 Task: Create a sub task Release to Production / Go Live for the task  Integrate a new online platform for online fundraising in the project AirLink , assign it to team member softage.4@softage.net and update the status of the sub task to  On Track  , set the priority of the sub task to Low
Action: Mouse moved to (47, 327)
Screenshot: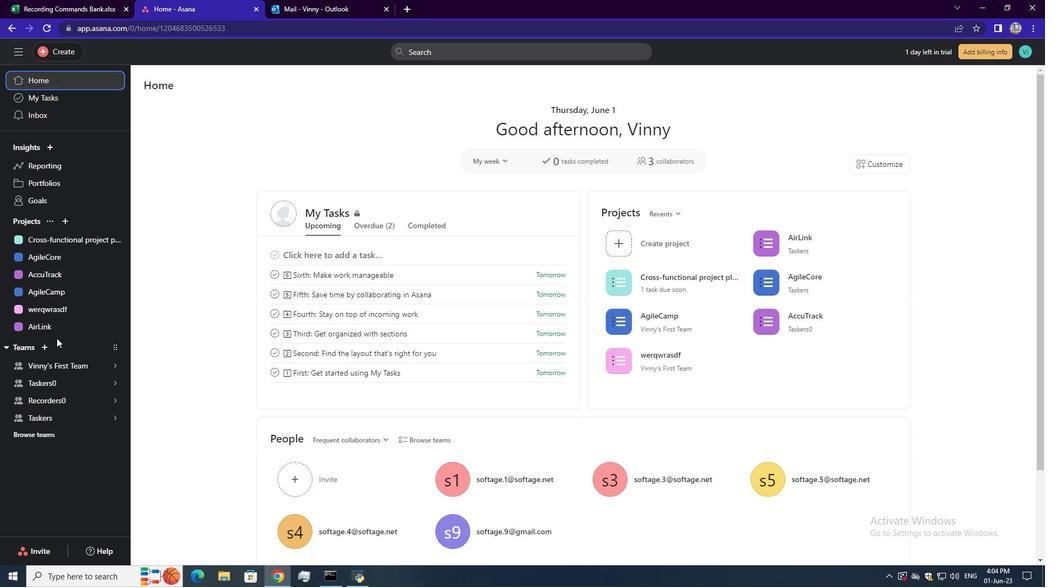 
Action: Mouse pressed left at (47, 327)
Screenshot: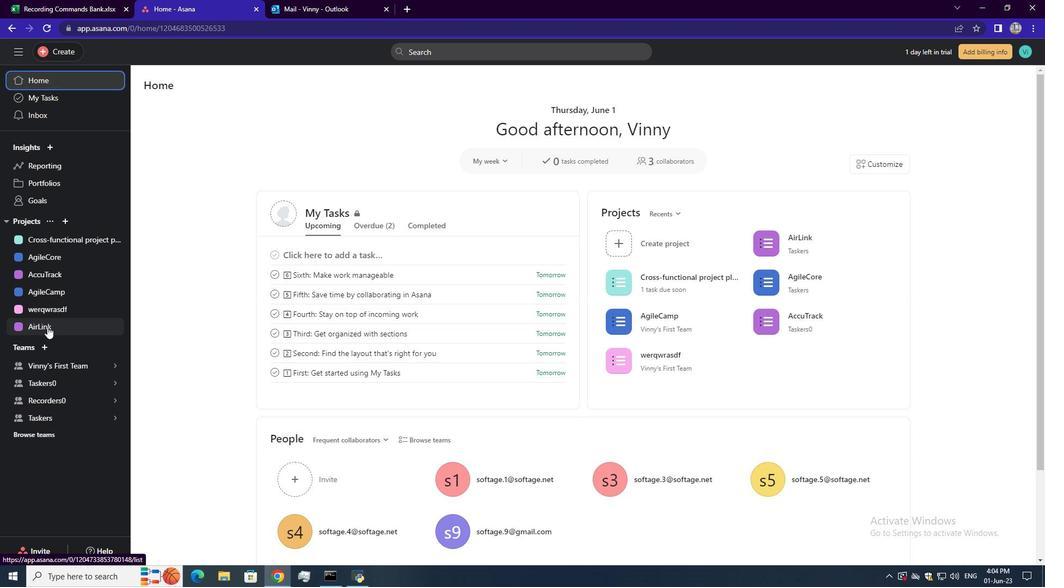 
Action: Mouse moved to (404, 240)
Screenshot: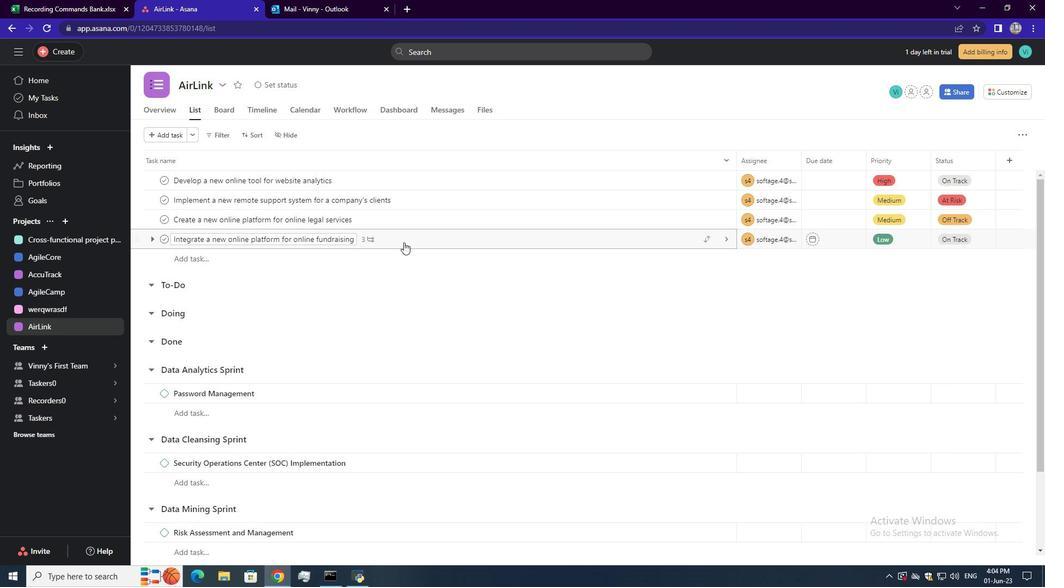 
Action: Mouse pressed left at (404, 240)
Screenshot: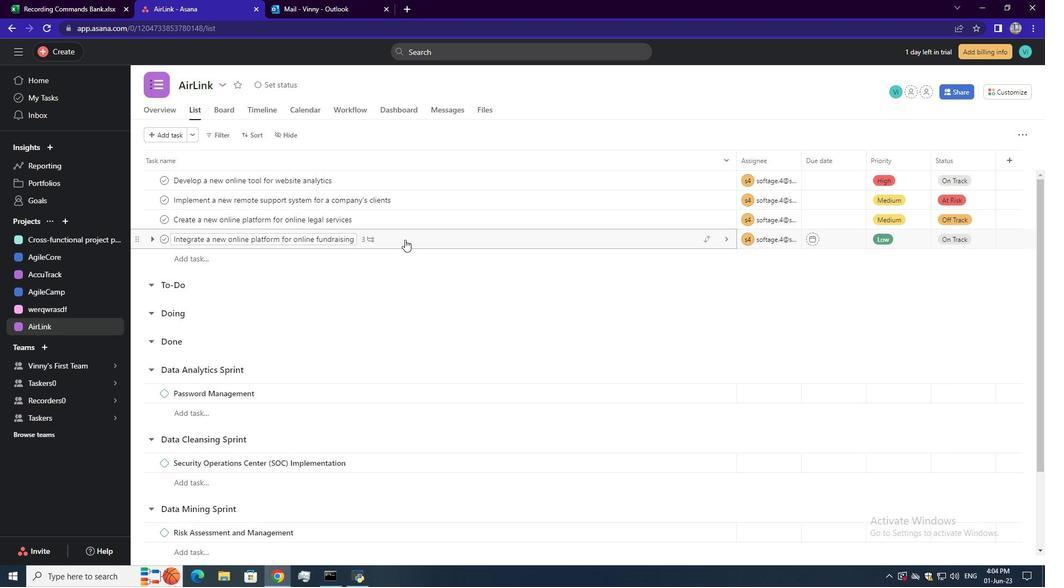 
Action: Mouse moved to (732, 279)
Screenshot: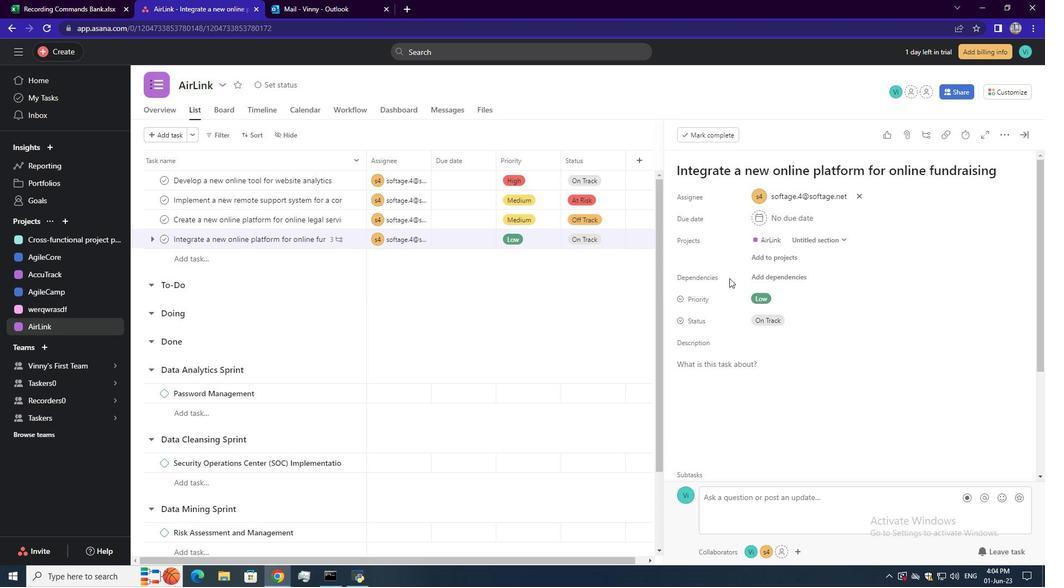 
Action: Mouse scrolled (732, 279) with delta (0, 0)
Screenshot: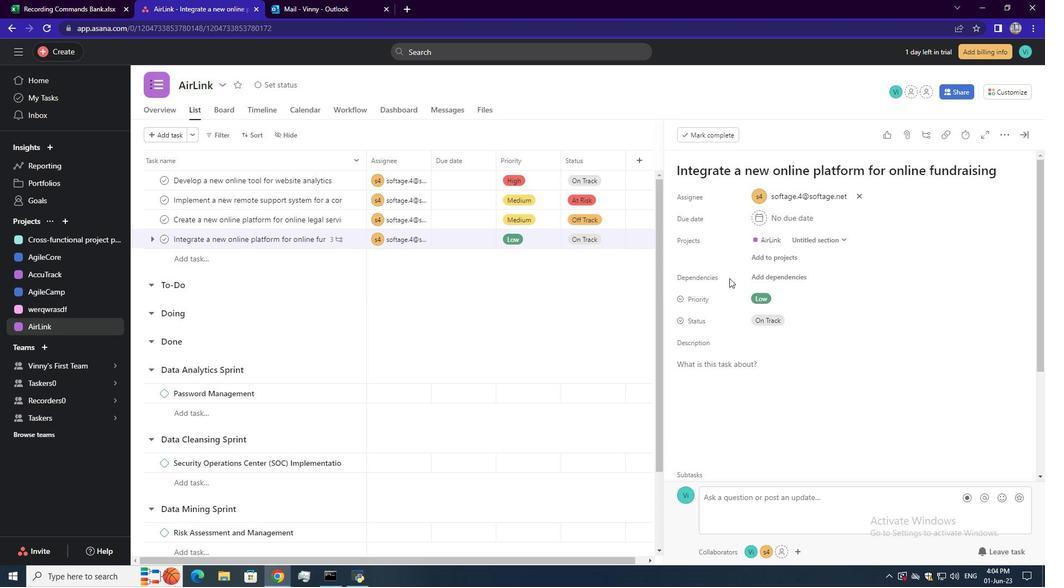 
Action: Mouse scrolled (732, 279) with delta (0, 0)
Screenshot: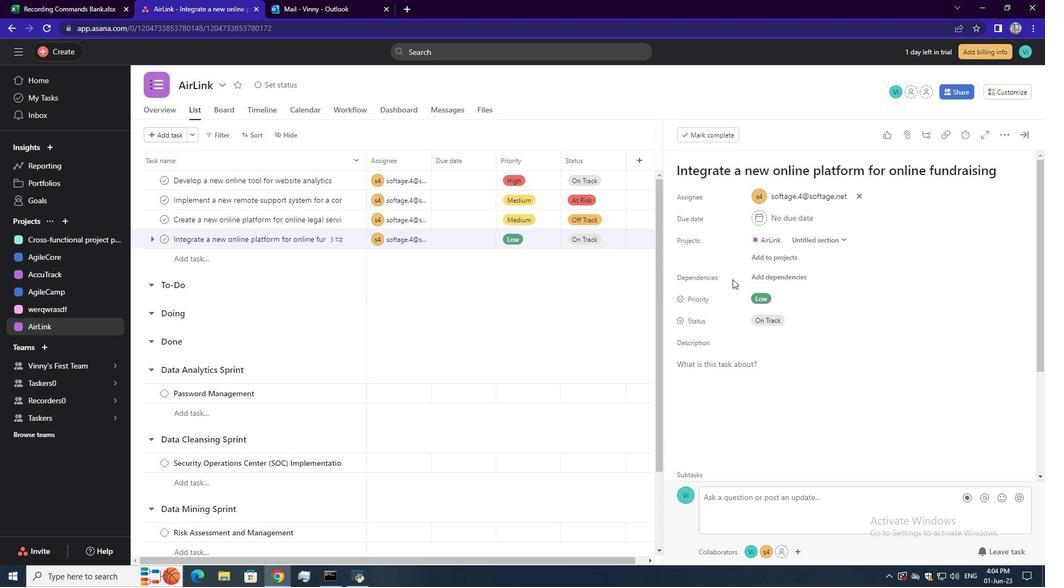 
Action: Mouse scrolled (732, 279) with delta (0, 0)
Screenshot: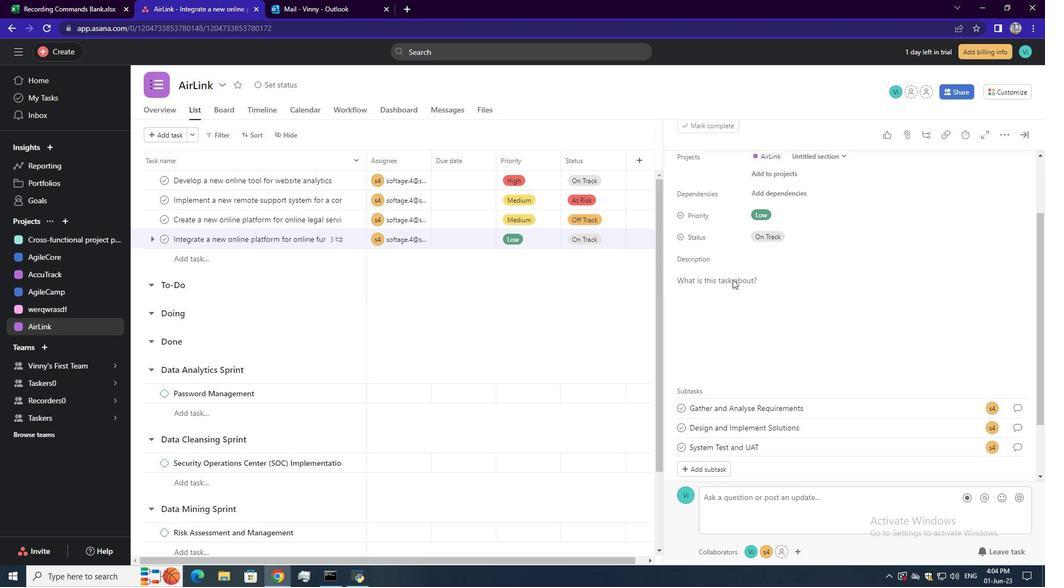 
Action: Mouse moved to (732, 279)
Screenshot: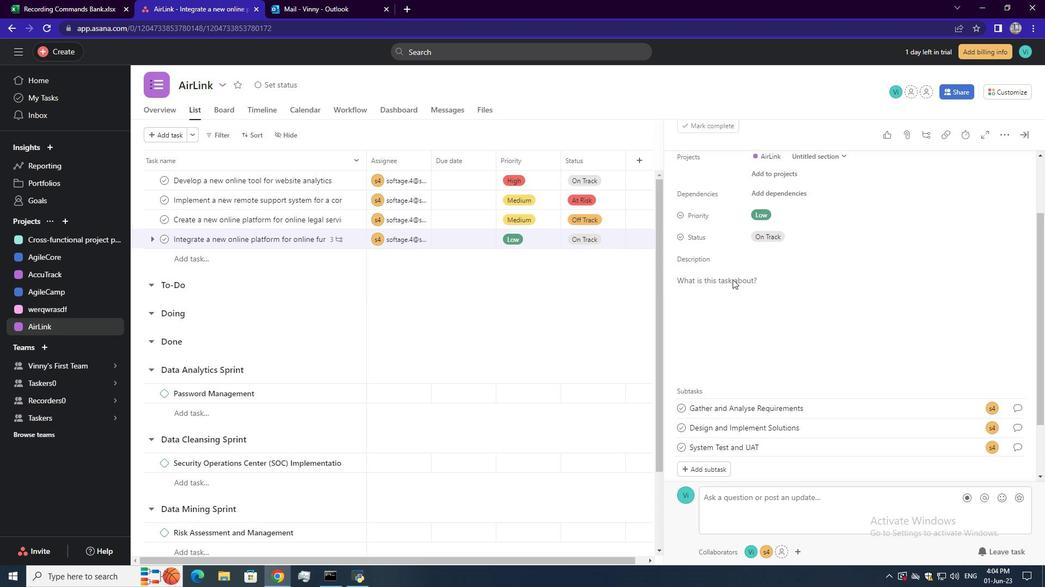 
Action: Mouse scrolled (732, 279) with delta (0, 0)
Screenshot: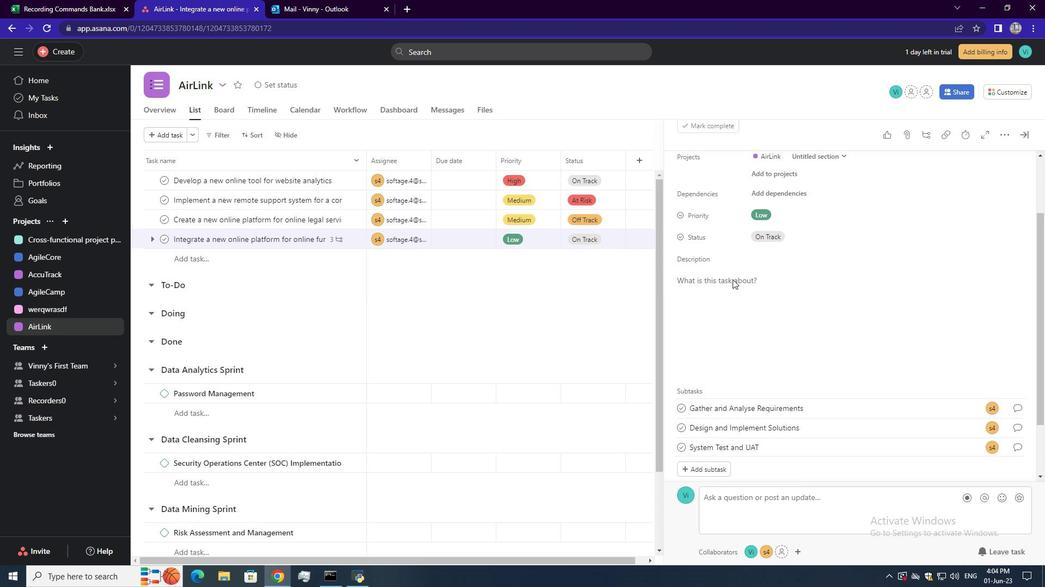 
Action: Mouse moved to (715, 395)
Screenshot: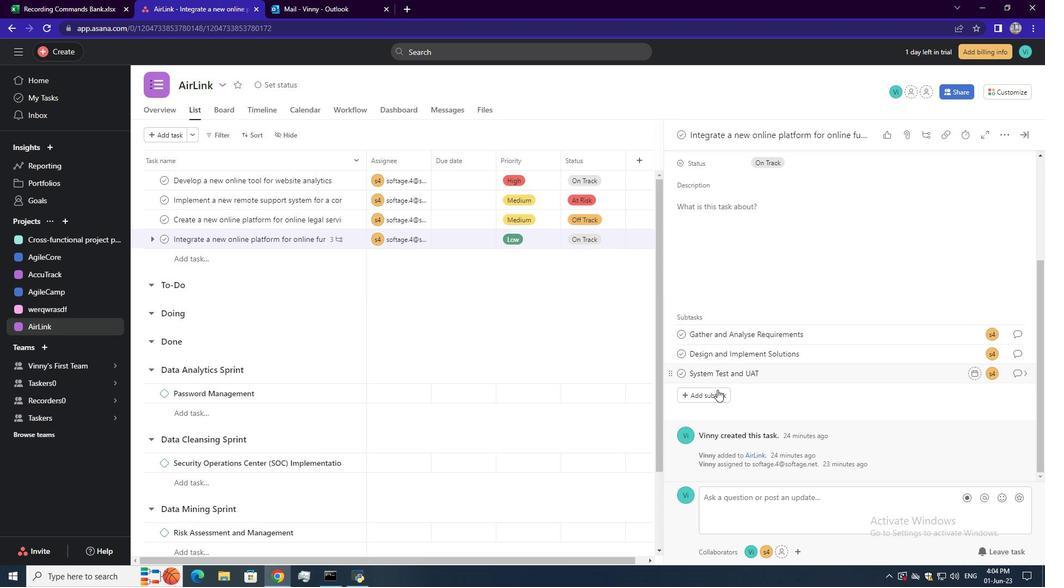 
Action: Mouse pressed left at (715, 395)
Screenshot: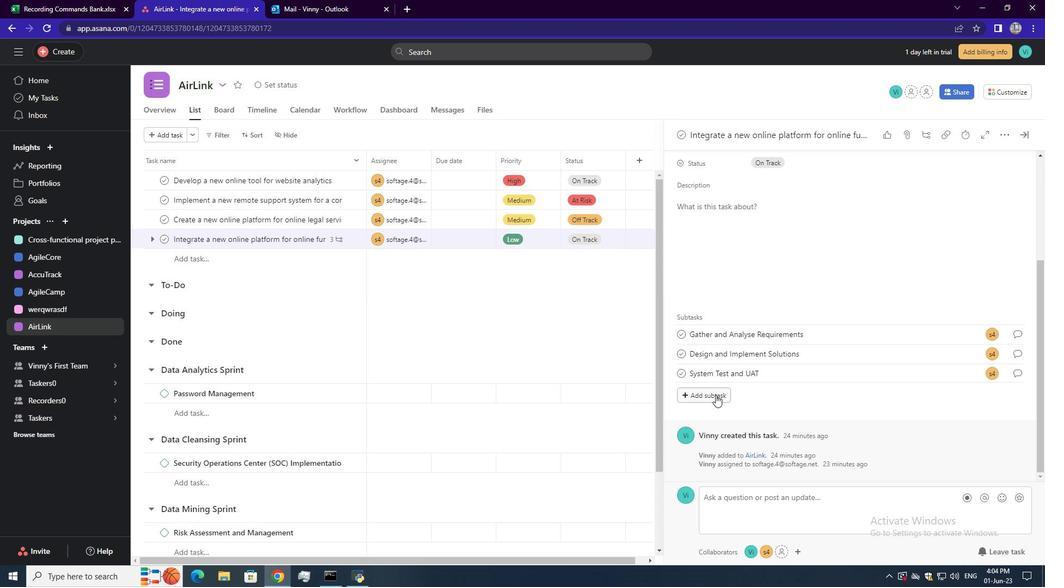 
Action: Mouse moved to (721, 377)
Screenshot: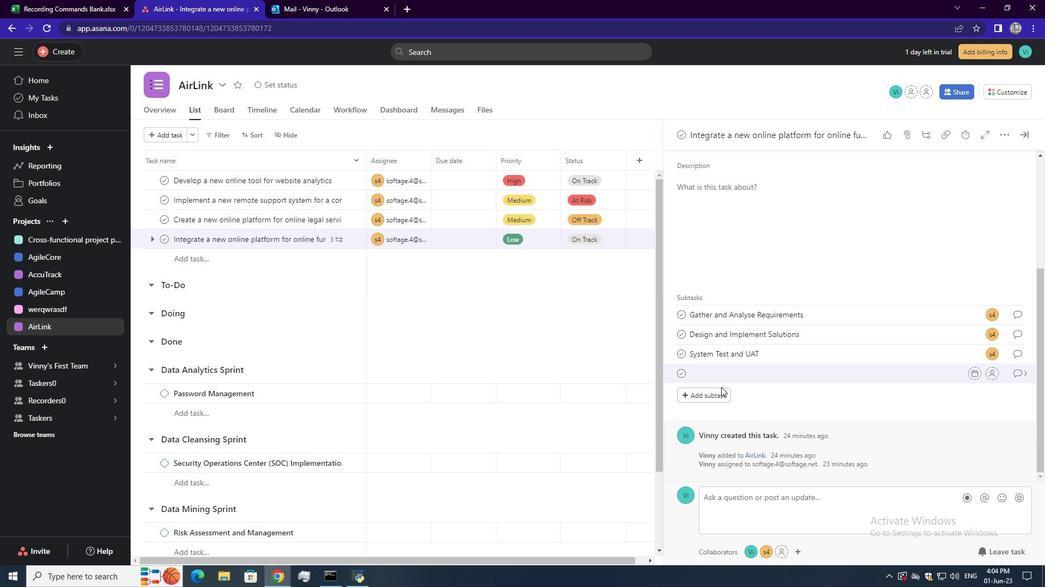 
Action: Mouse pressed left at (721, 377)
Screenshot: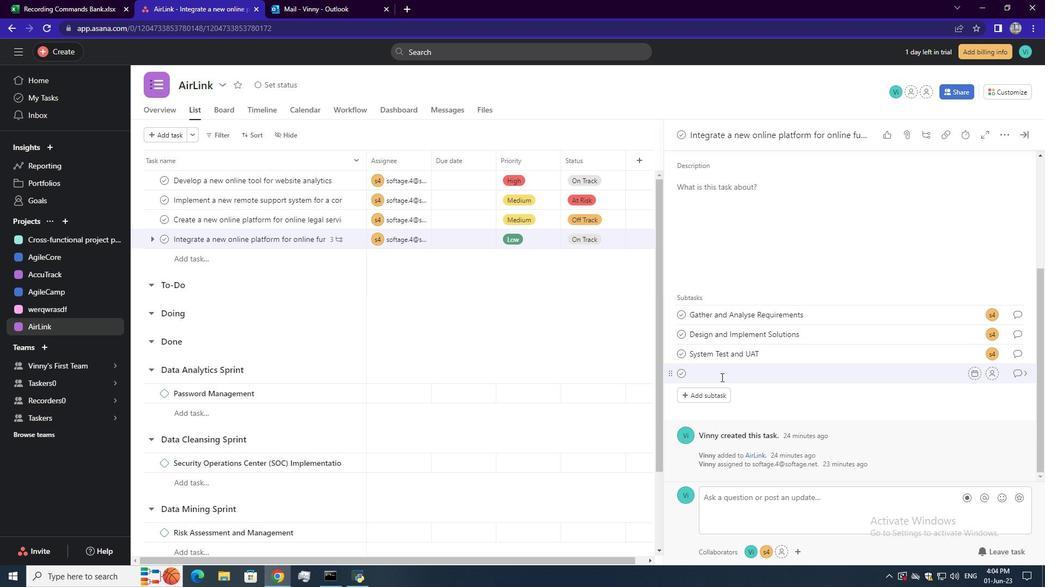 
Action: Mouse moved to (721, 376)
Screenshot: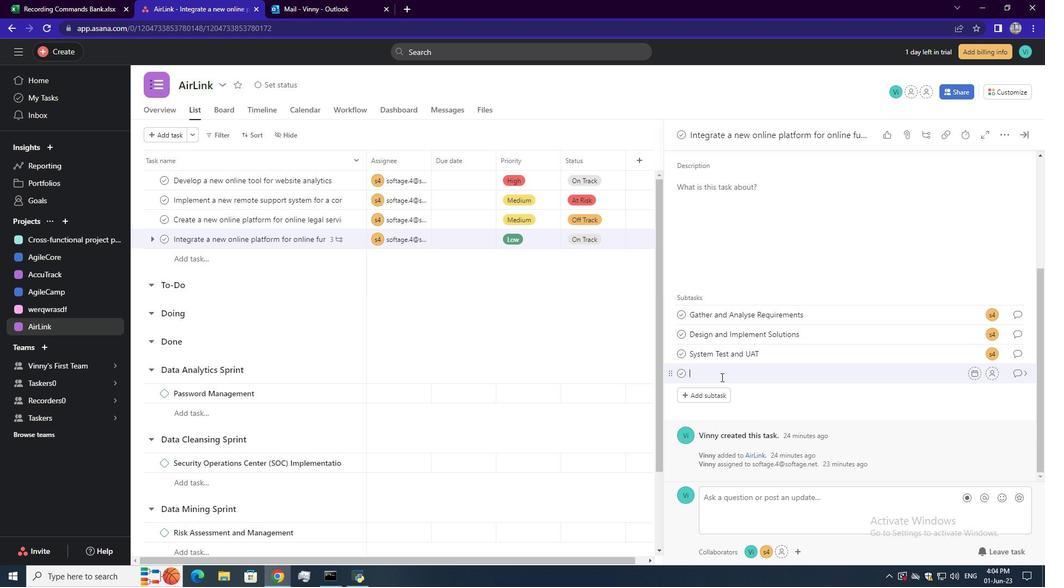 
Action: Key pressed <Key.shift><Key.shift><Key.shift><Key.shift><Key.shift><Key.shift><Key.shift><Key.shift><Key.shift><Key.shift><Key.shift><Key.shift><Key.shift><Key.shift><Key.shift><Key.shift>Release<Key.space>to<Key.space><Key.shift>Production/<Key.space><Key.shift><Key.shift><Key.shift><Key.shift><Key.shift><Key.shift><Key.shift><Key.shift><Key.shift><Key.shift>Go<Key.space><Key.shift>Live<Key.enter>
Screenshot: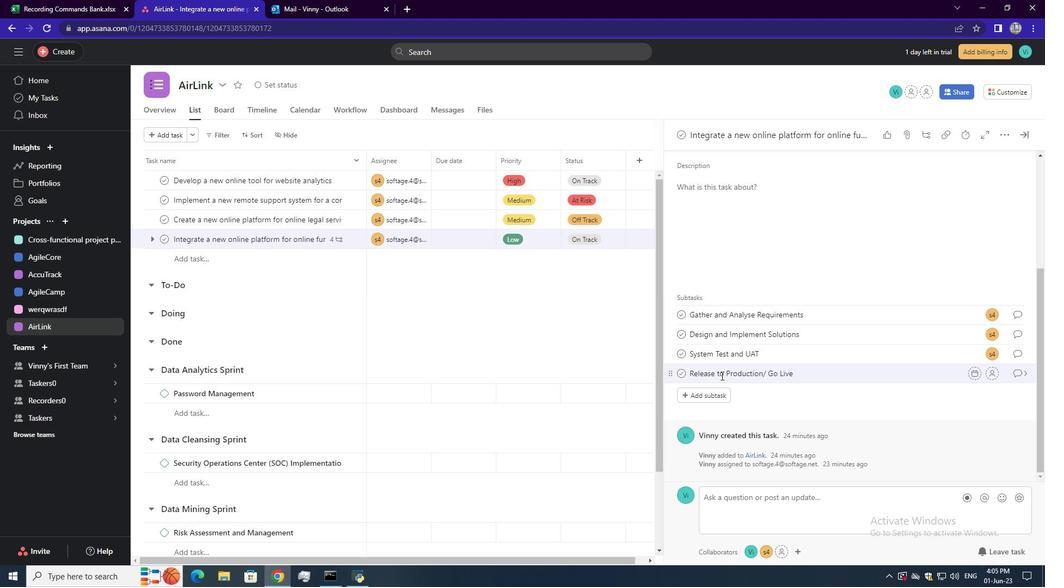 
Action: Mouse moved to (894, 400)
Screenshot: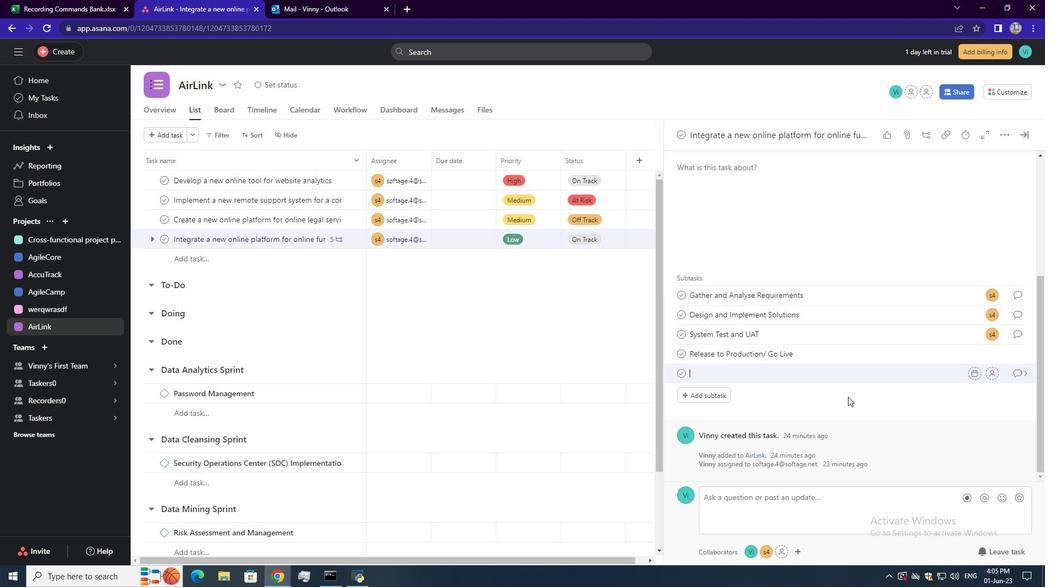 
Action: Mouse pressed left at (894, 400)
Screenshot: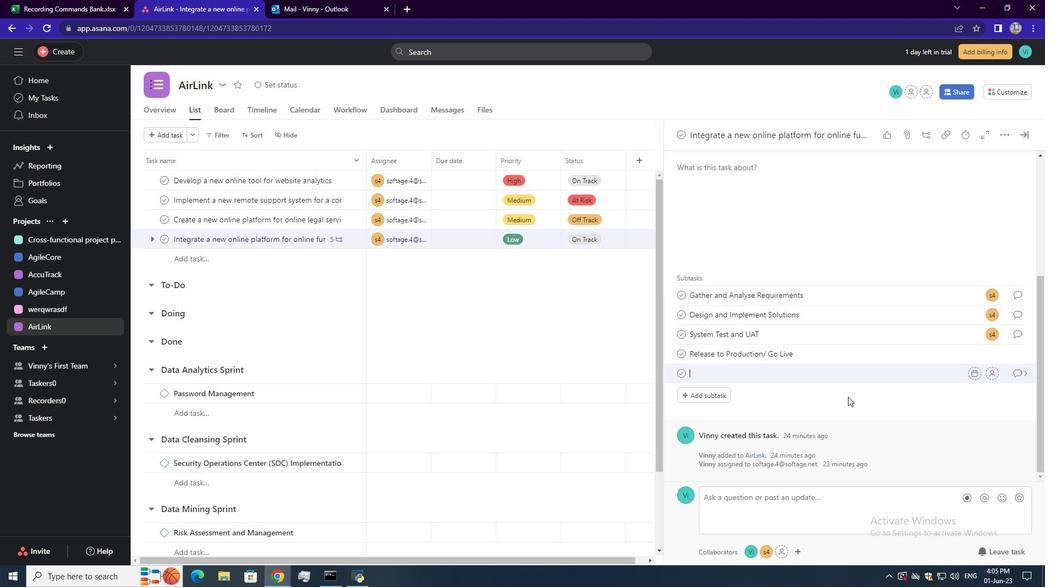 
Action: Mouse moved to (1016, 373)
Screenshot: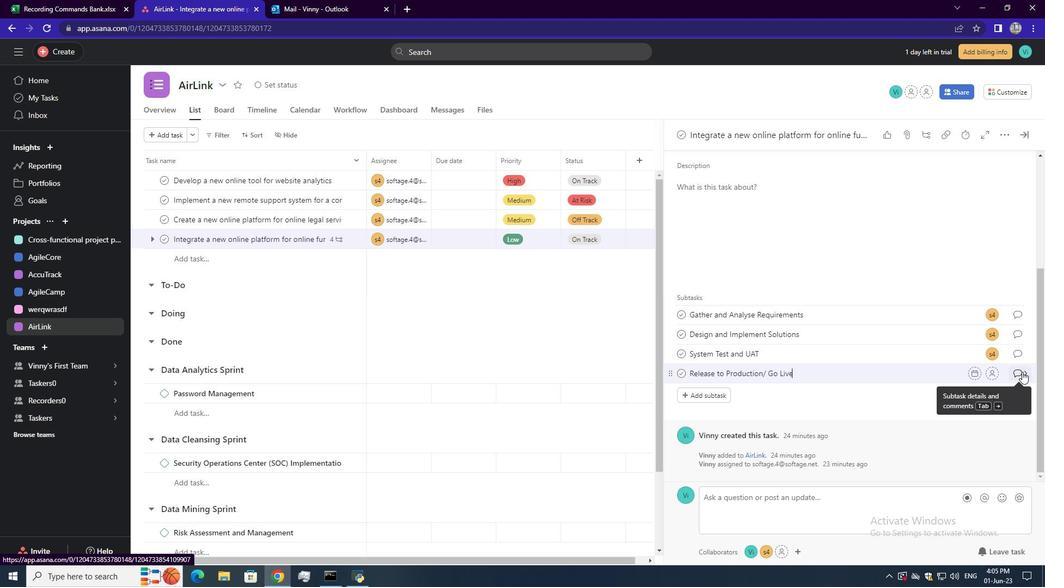 
Action: Mouse pressed left at (1016, 373)
Screenshot: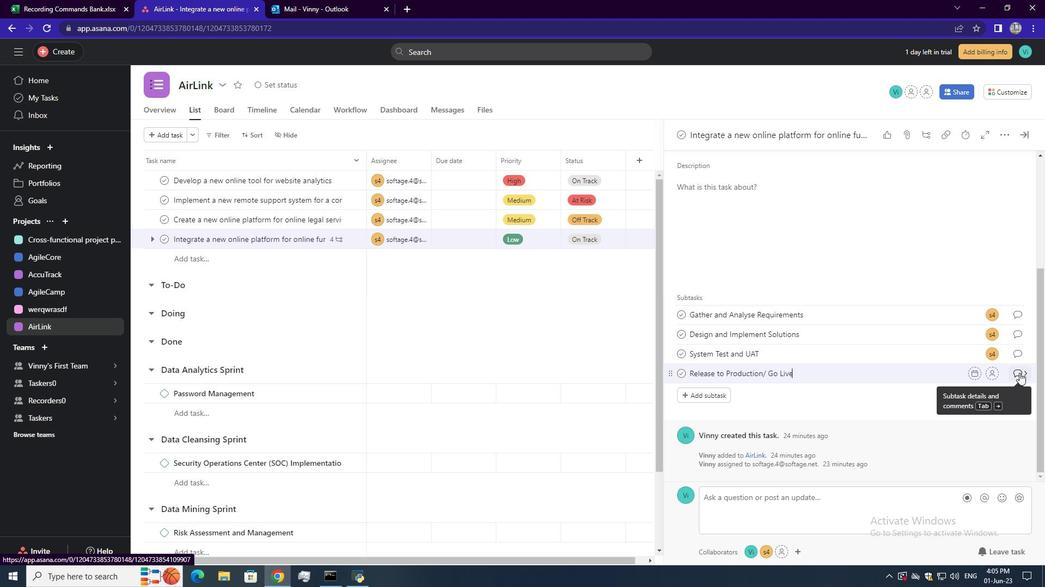 
Action: Mouse moved to (799, 222)
Screenshot: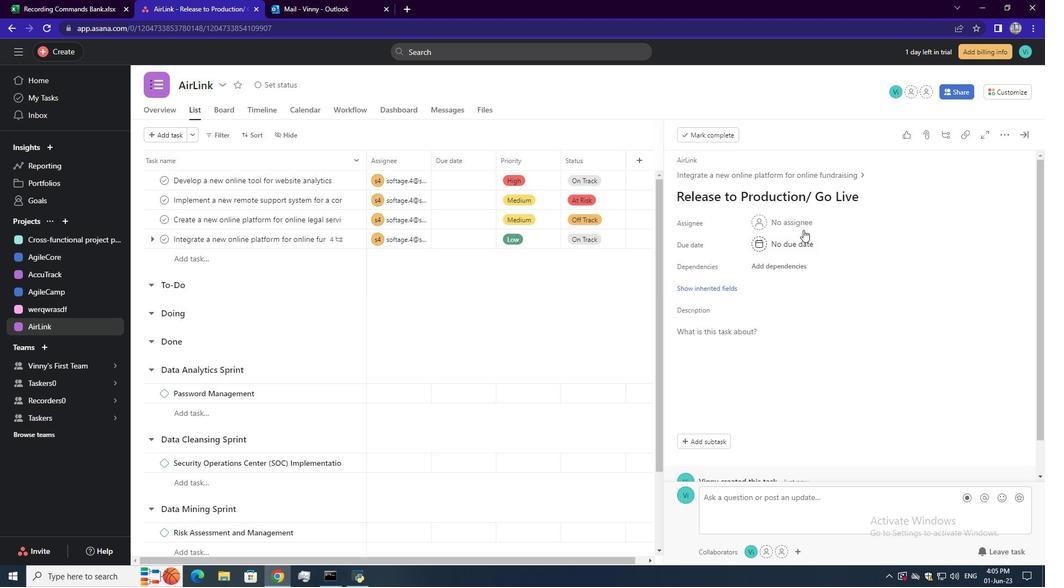 
Action: Mouse pressed left at (799, 222)
Screenshot: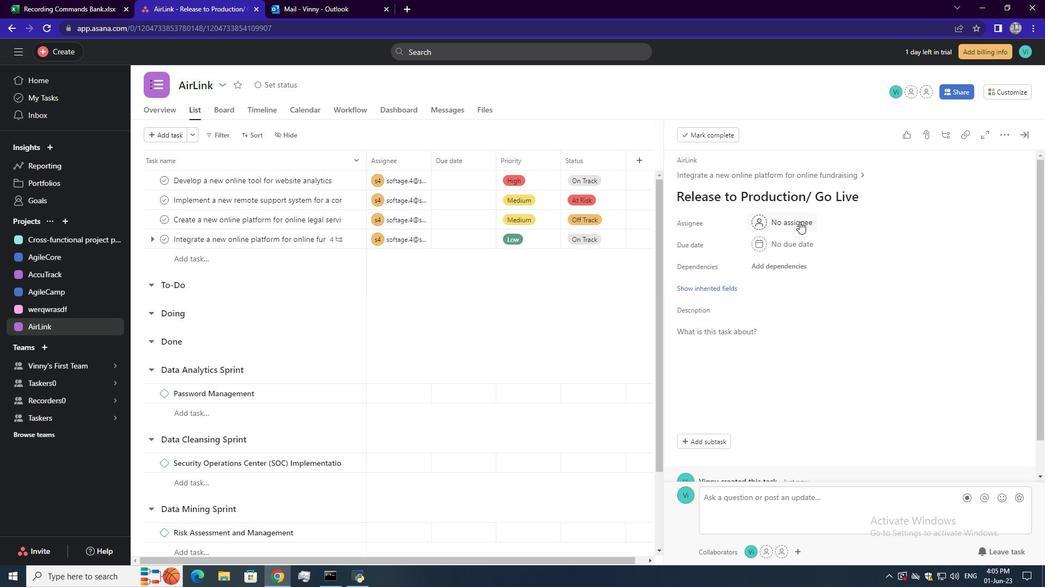 
Action: Mouse moved to (817, 324)
Screenshot: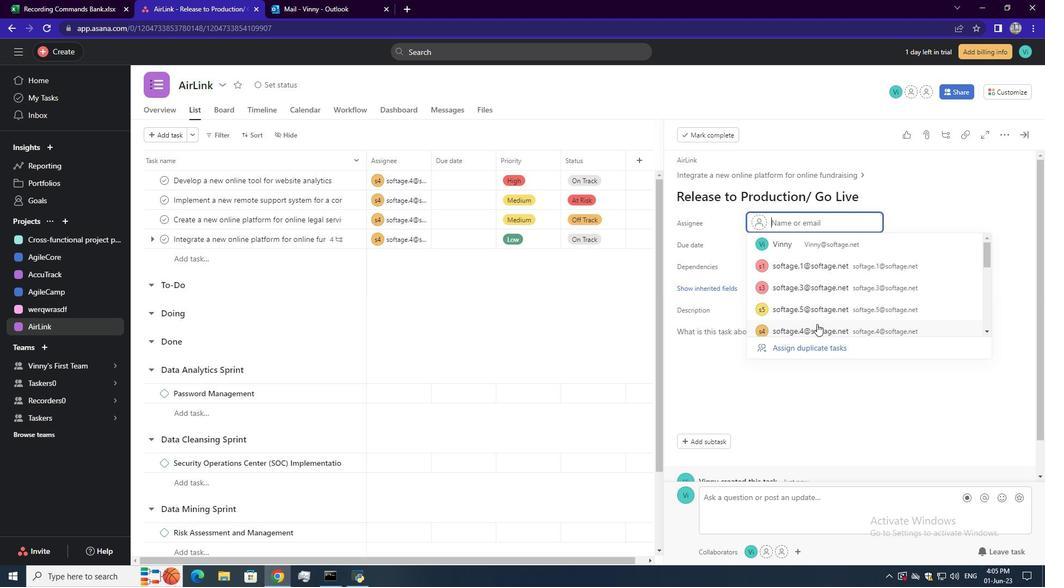 
Action: Mouse pressed left at (817, 324)
Screenshot: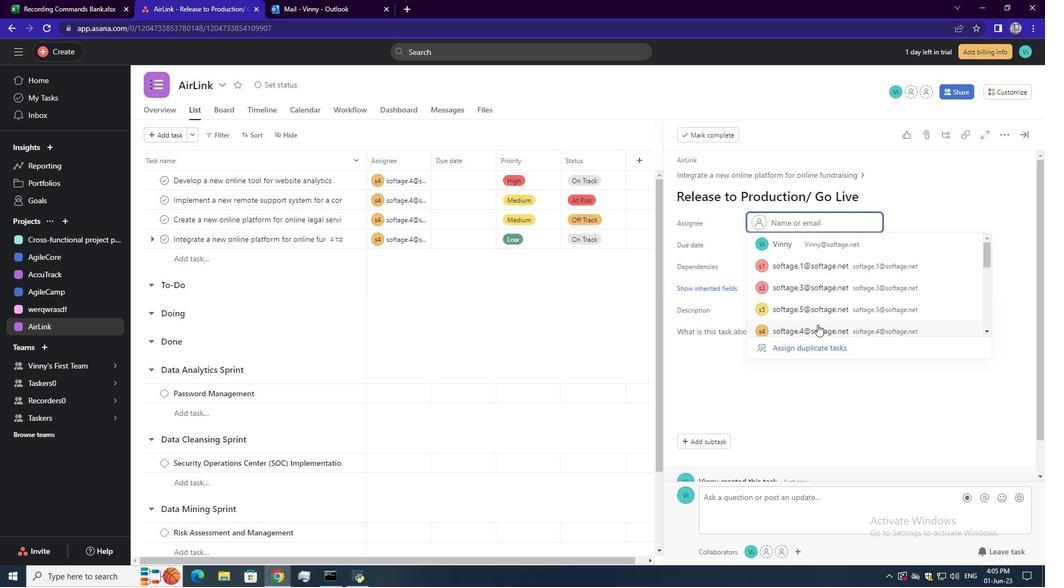 
Action: Mouse moved to (704, 292)
Screenshot: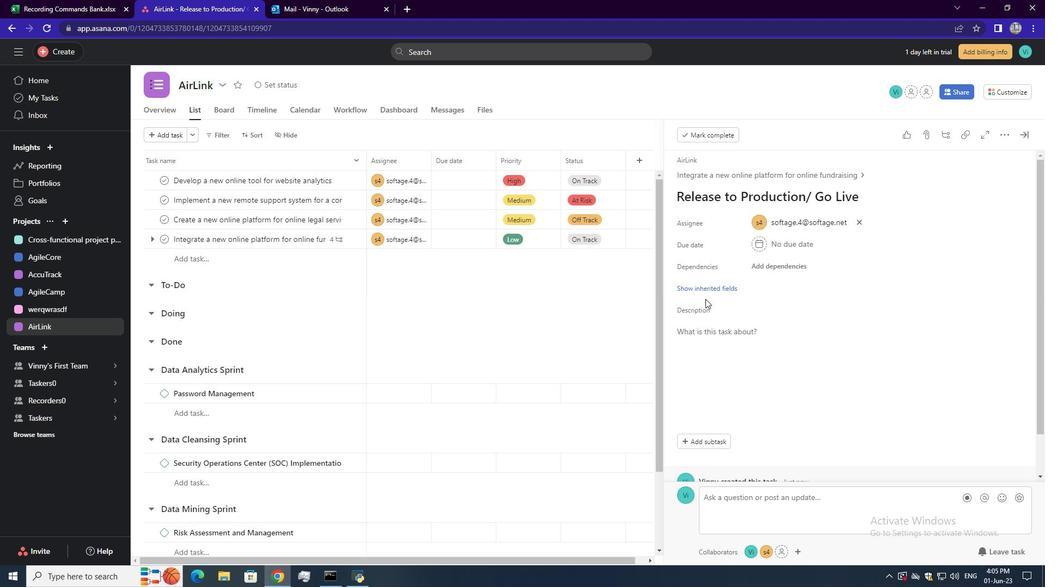 
Action: Mouse pressed left at (704, 292)
Screenshot: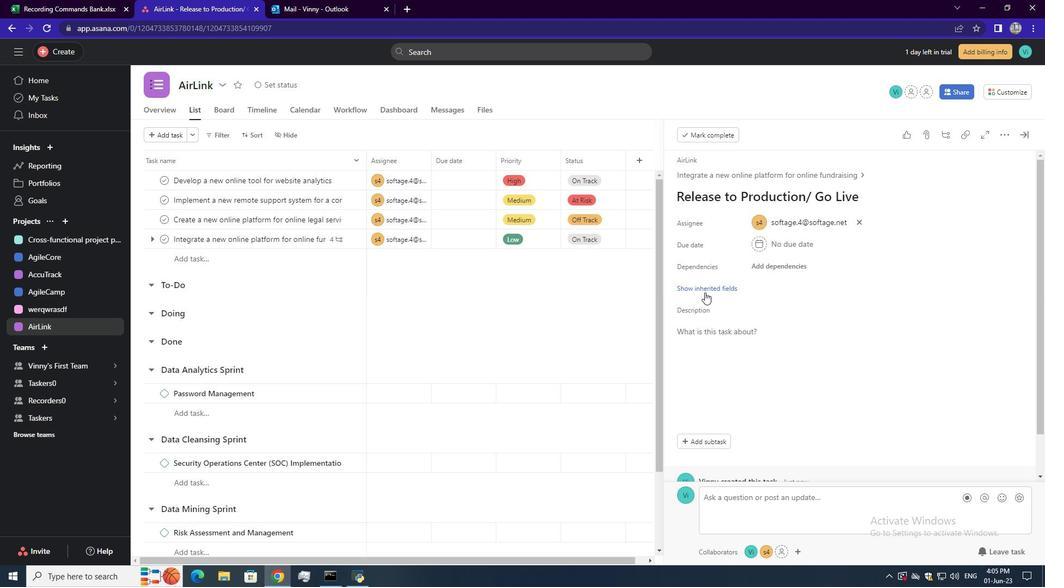 
Action: Mouse moved to (799, 327)
Screenshot: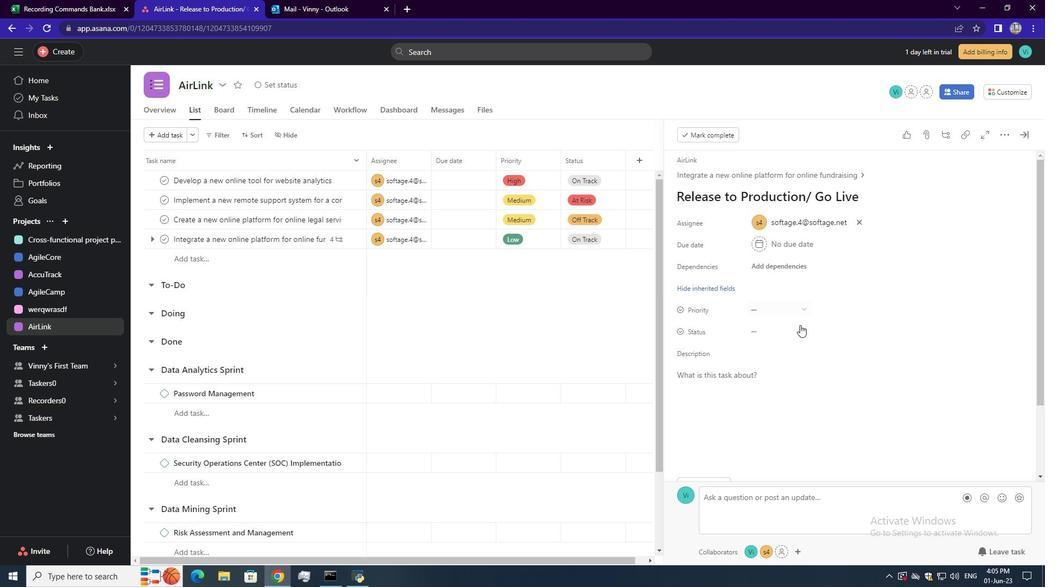 
Action: Mouse pressed left at (799, 327)
Screenshot: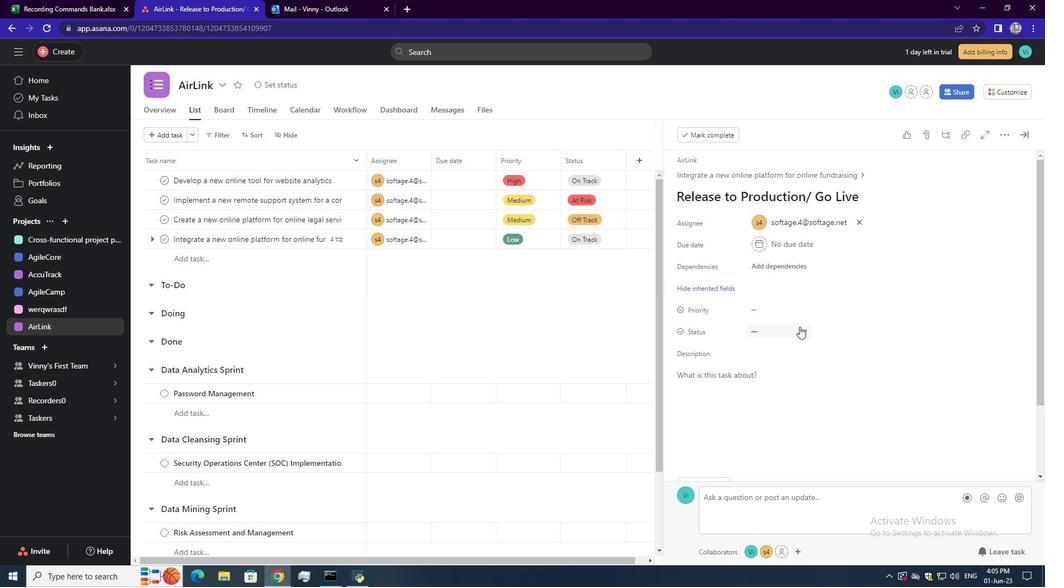 
Action: Mouse moved to (789, 373)
Screenshot: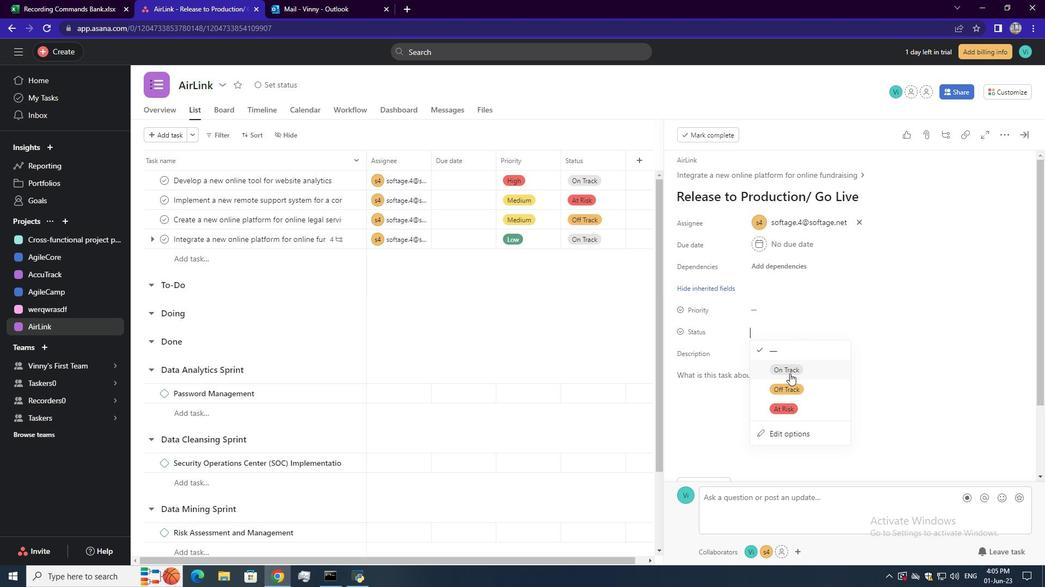 
Action: Mouse pressed left at (789, 373)
Screenshot: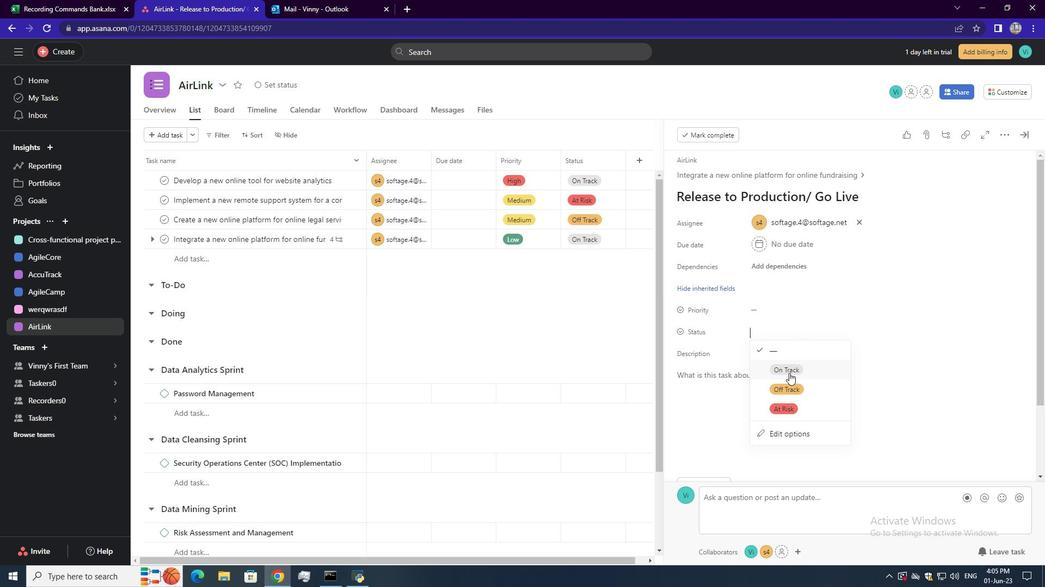 
Action: Mouse moved to (779, 309)
Screenshot: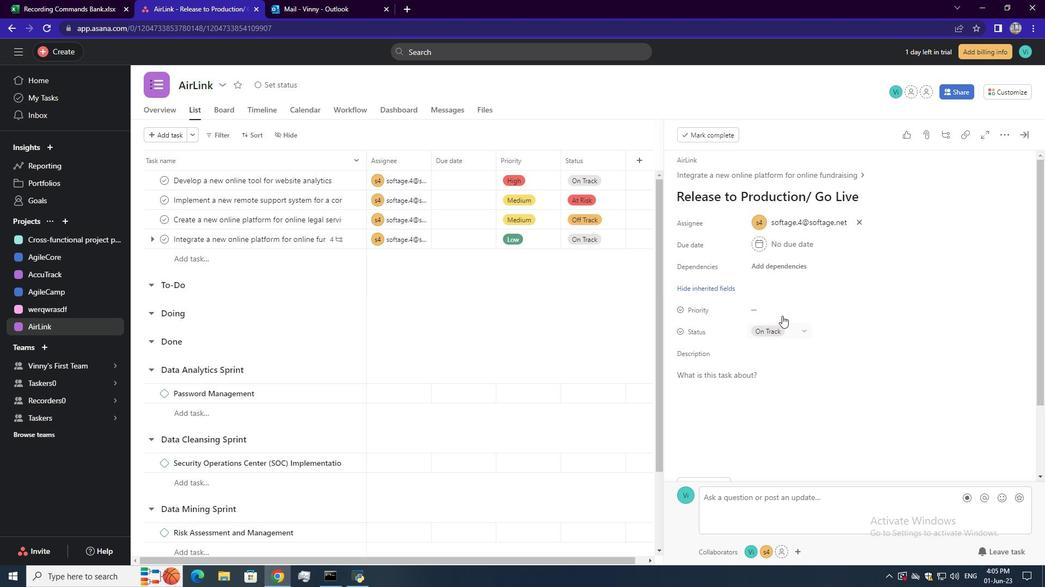 
Action: Mouse pressed left at (779, 309)
Screenshot: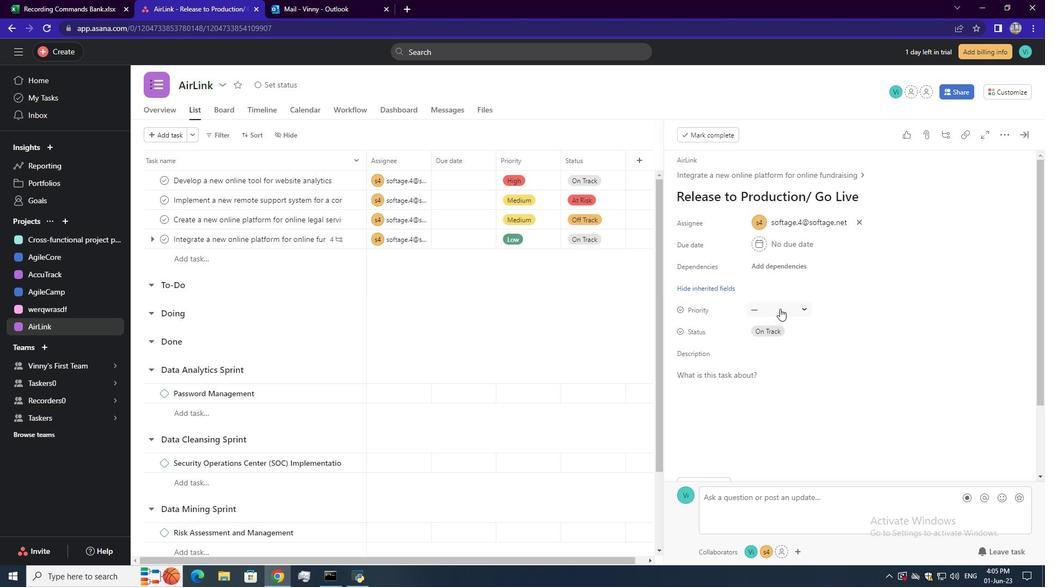 
Action: Mouse moved to (787, 386)
Screenshot: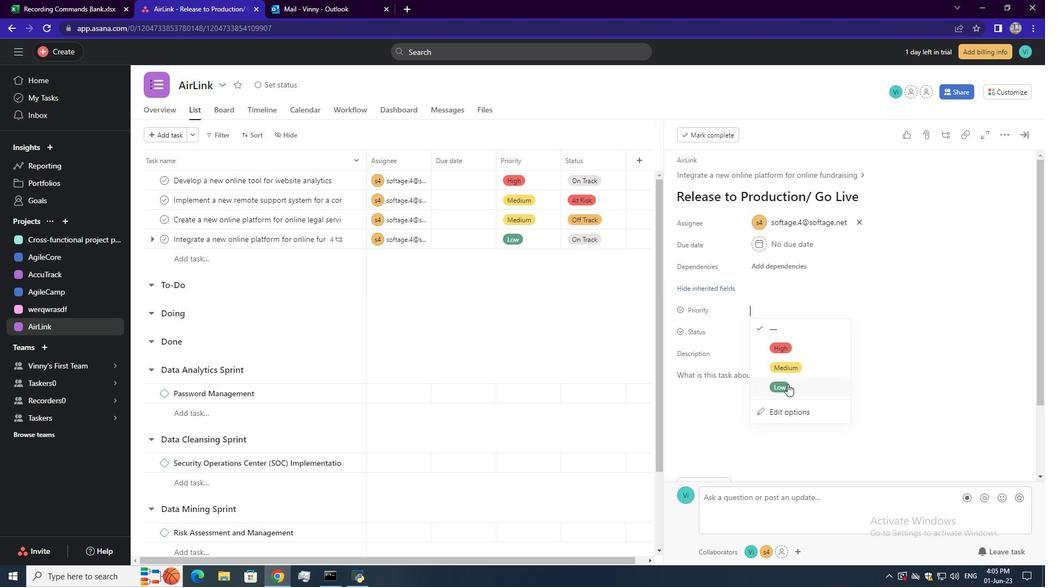 
Action: Mouse pressed left at (787, 386)
Screenshot: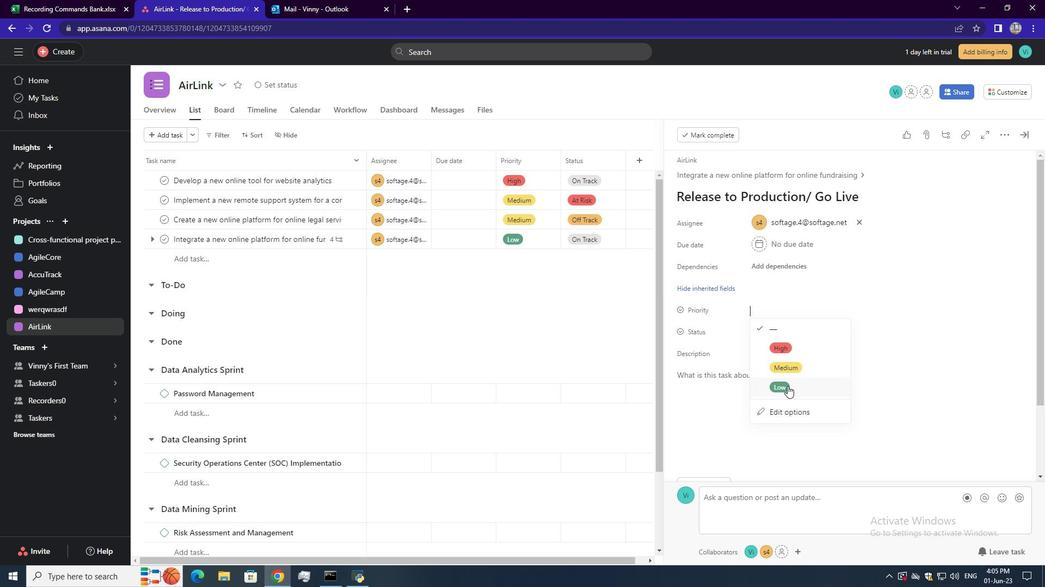 
